 Task: Click the Cancel while creating a new customer.
Action: Mouse moved to (166, 21)
Screenshot: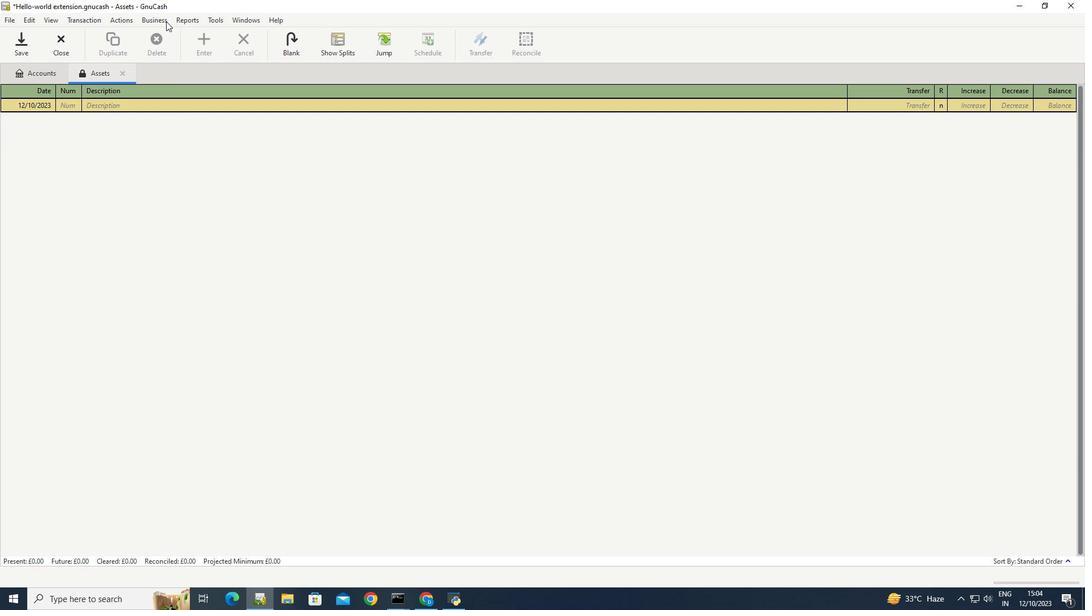
Action: Mouse pressed left at (166, 21)
Screenshot: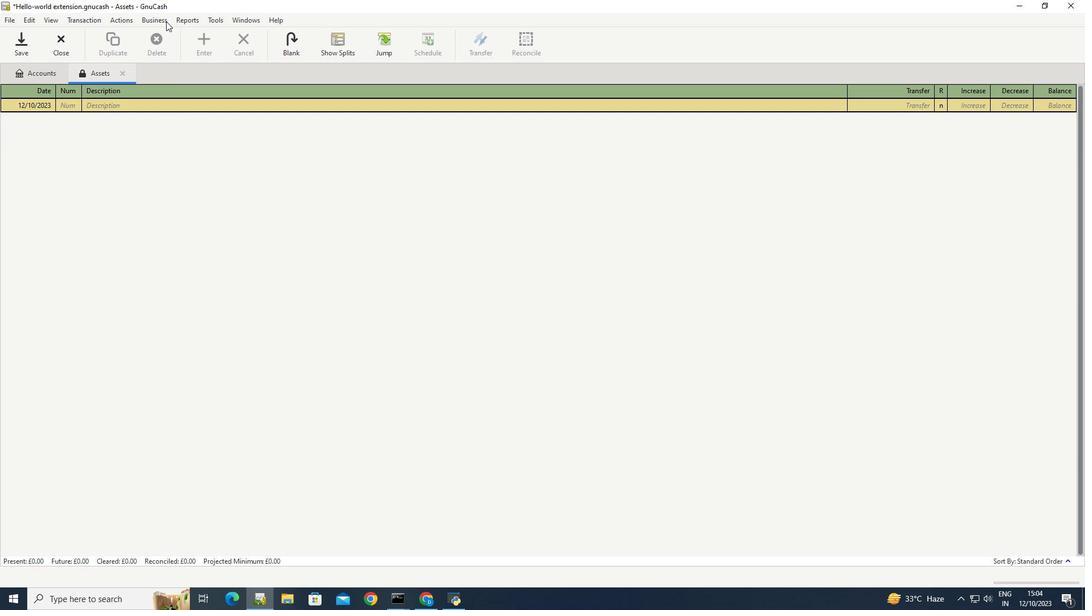 
Action: Mouse moved to (299, 48)
Screenshot: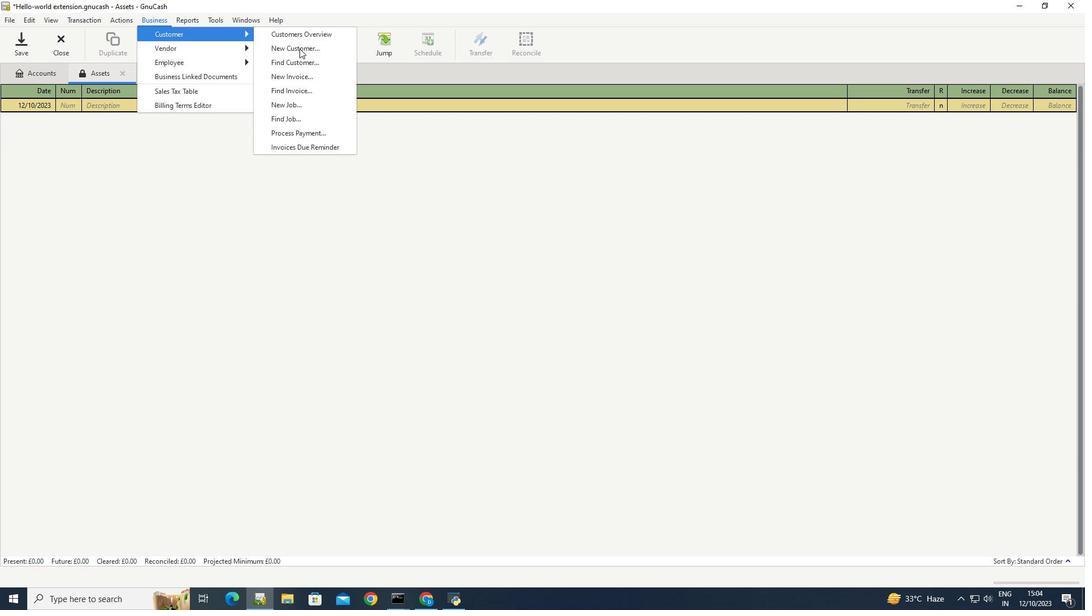 
Action: Mouse pressed left at (299, 48)
Screenshot: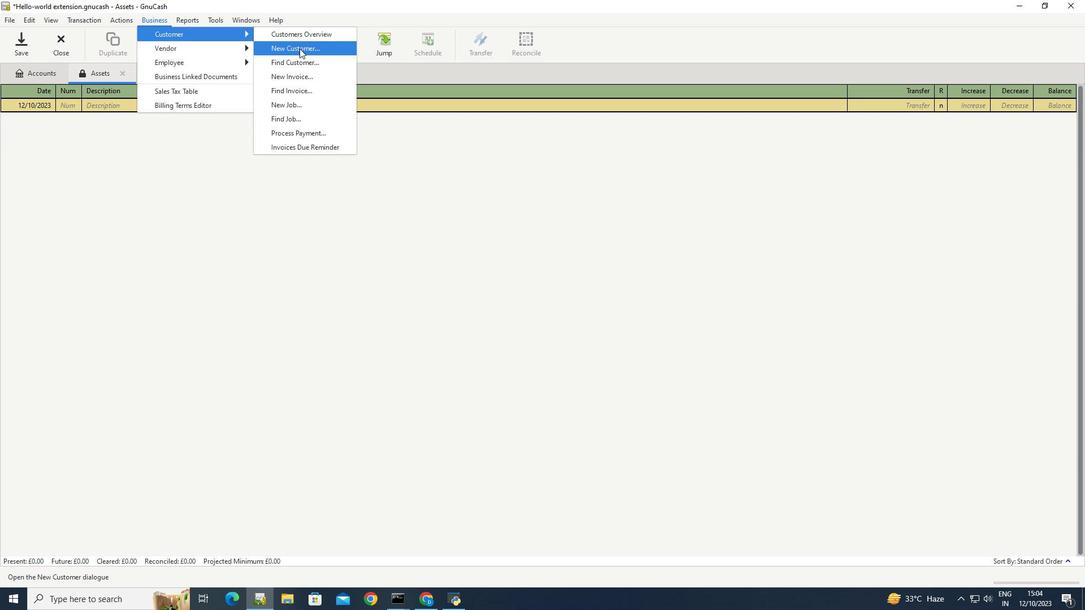 
Action: Mouse moved to (594, 159)
Screenshot: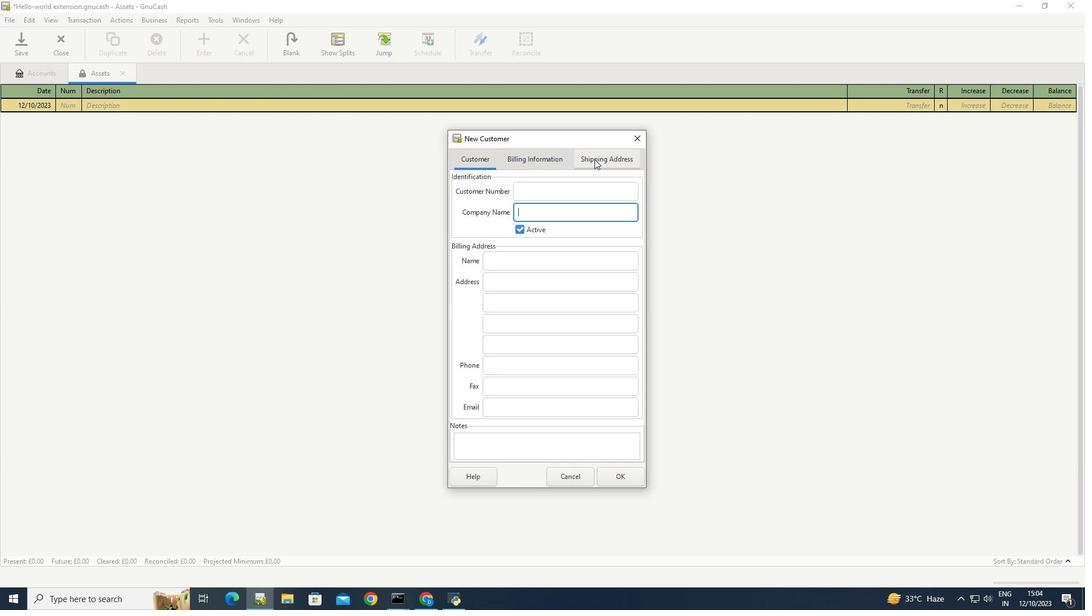
Action: Mouse pressed left at (594, 159)
Screenshot: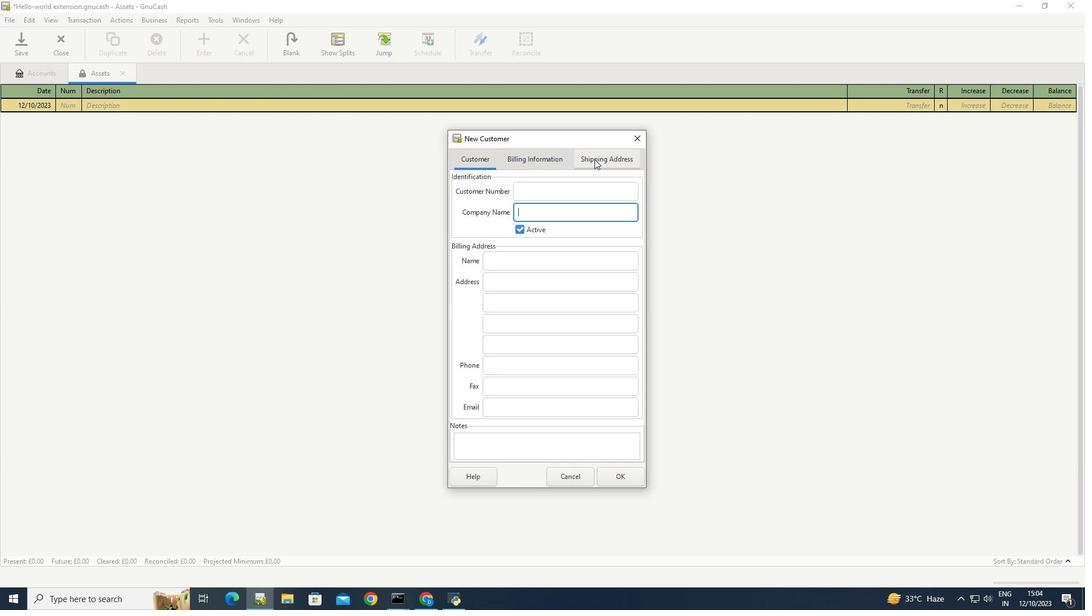 
Action: Mouse moved to (562, 475)
Screenshot: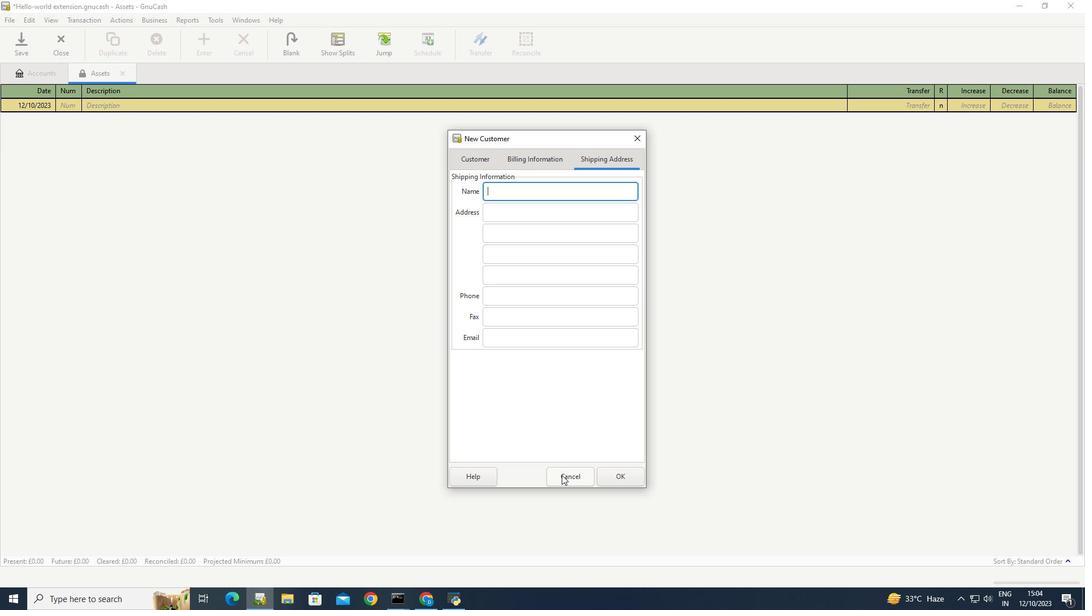 
Action: Mouse pressed left at (562, 475)
Screenshot: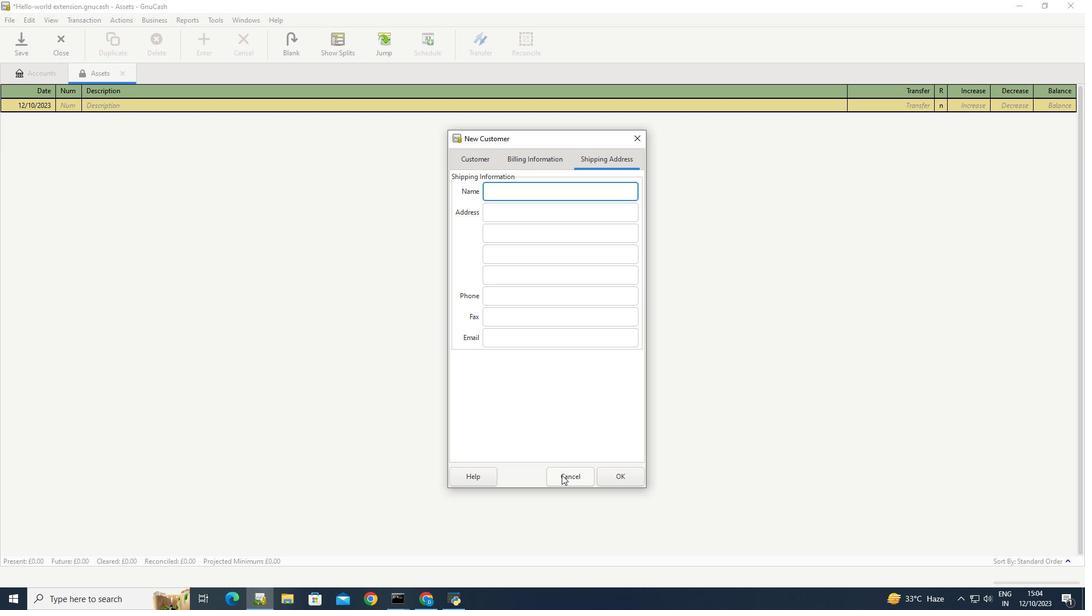 
Action: Mouse moved to (559, 469)
Screenshot: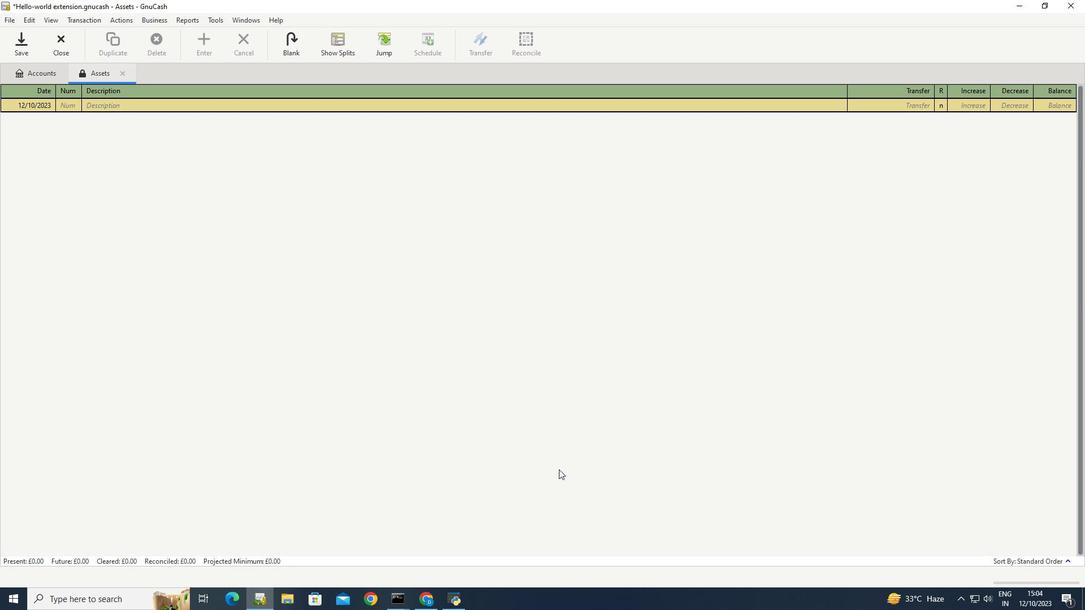 
